 Task: Open Outlook and navigate to 'Manage Rules & Alerts' to view or modify email rules.
Action: Mouse moved to (6, 84)
Screenshot: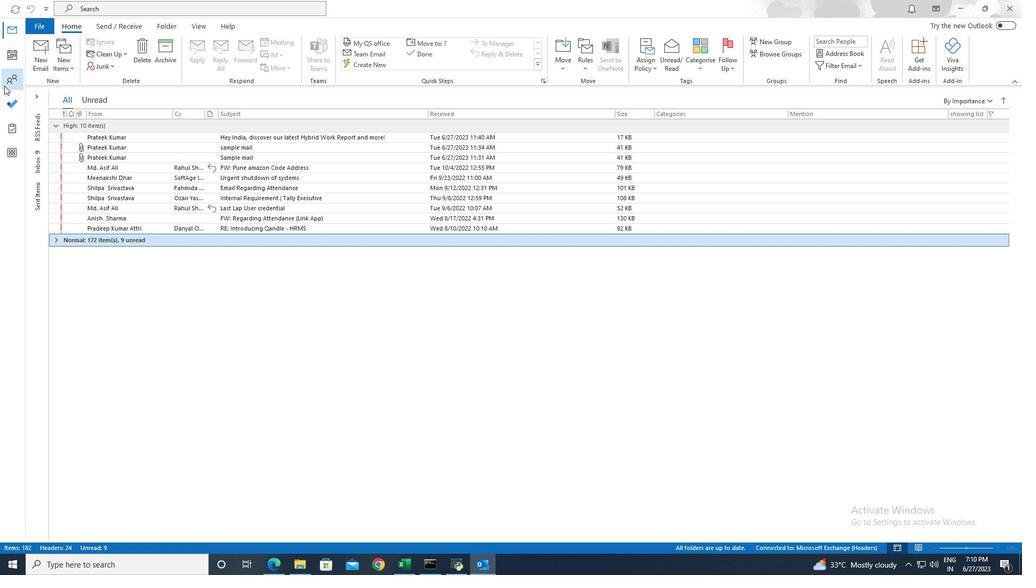
Action: Mouse pressed left at (6, 84)
Screenshot: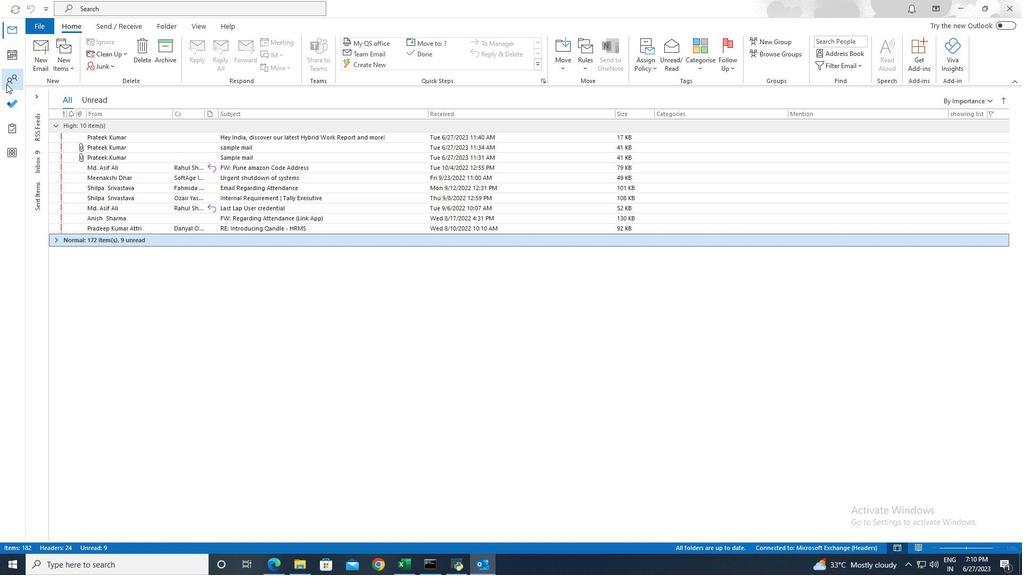 
Action: Mouse moved to (39, 26)
Screenshot: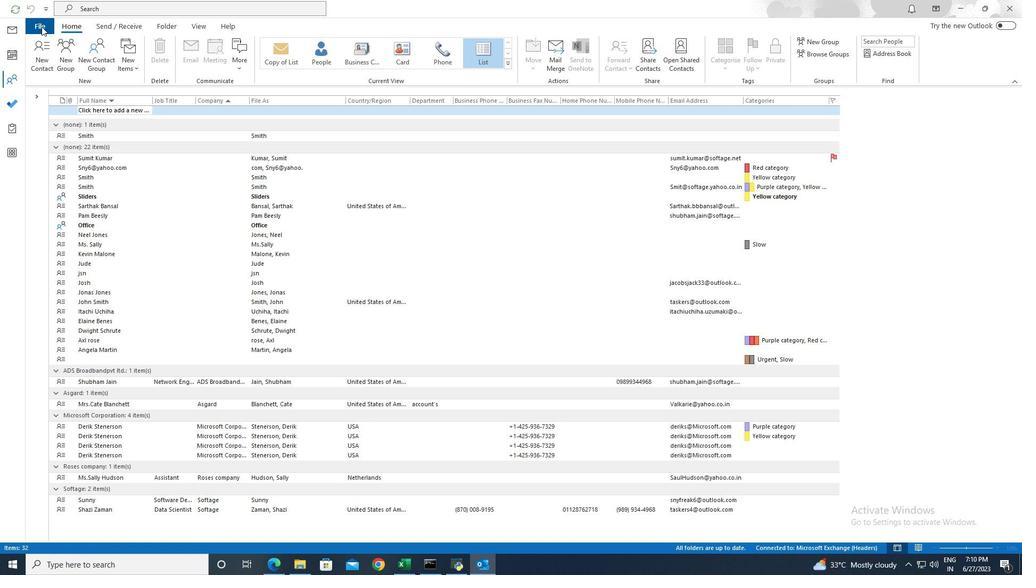 
Action: Mouse pressed left at (39, 26)
Screenshot: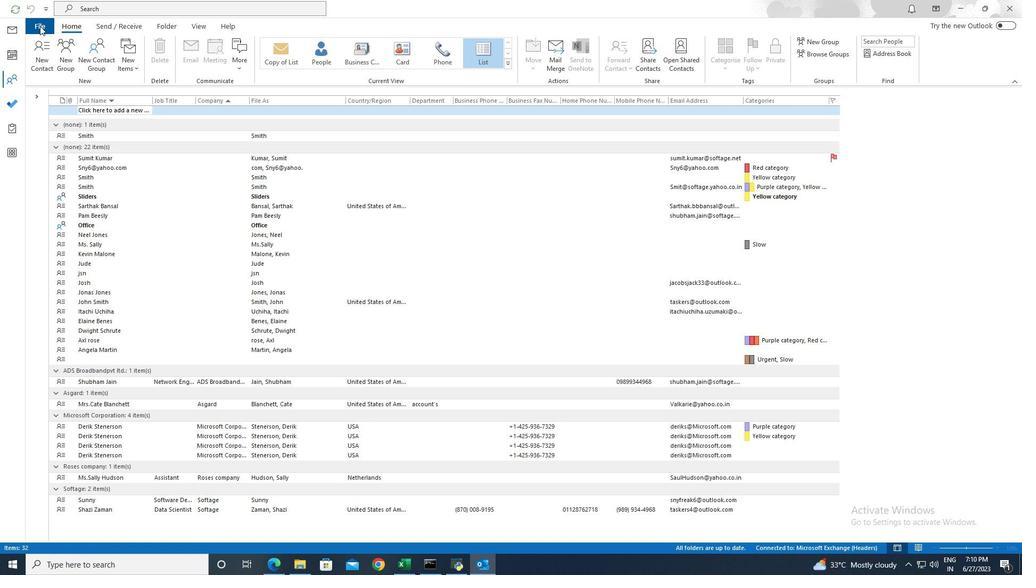 
Action: Mouse moved to (129, 349)
Screenshot: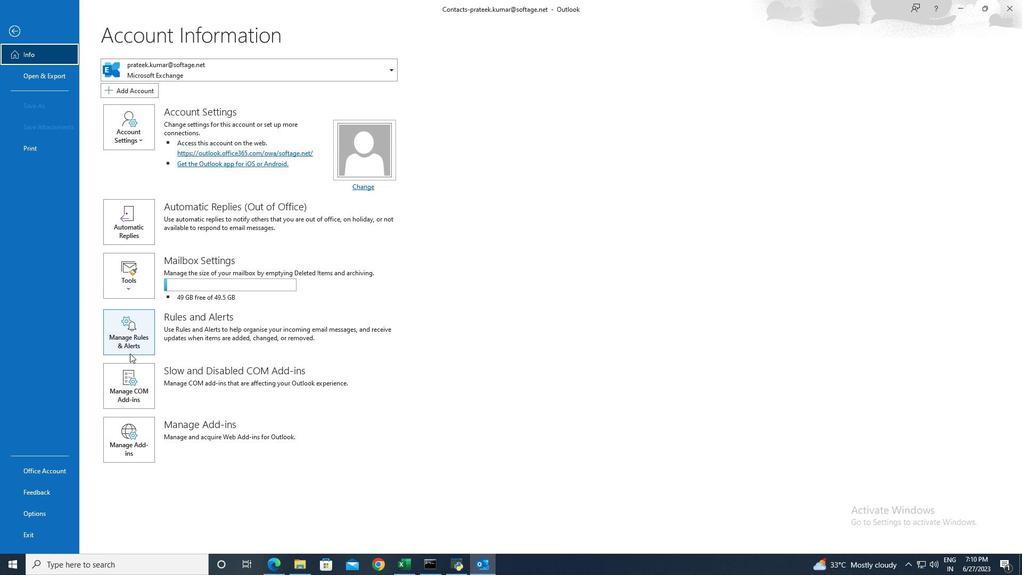 
Action: Mouse pressed left at (129, 349)
Screenshot: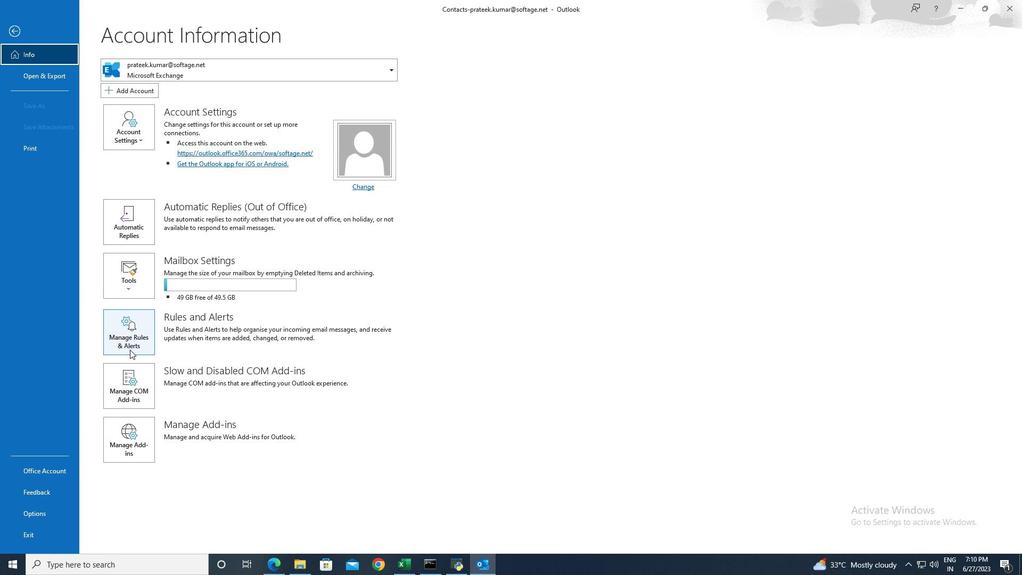 
Action: Mouse moved to (370, 353)
Screenshot: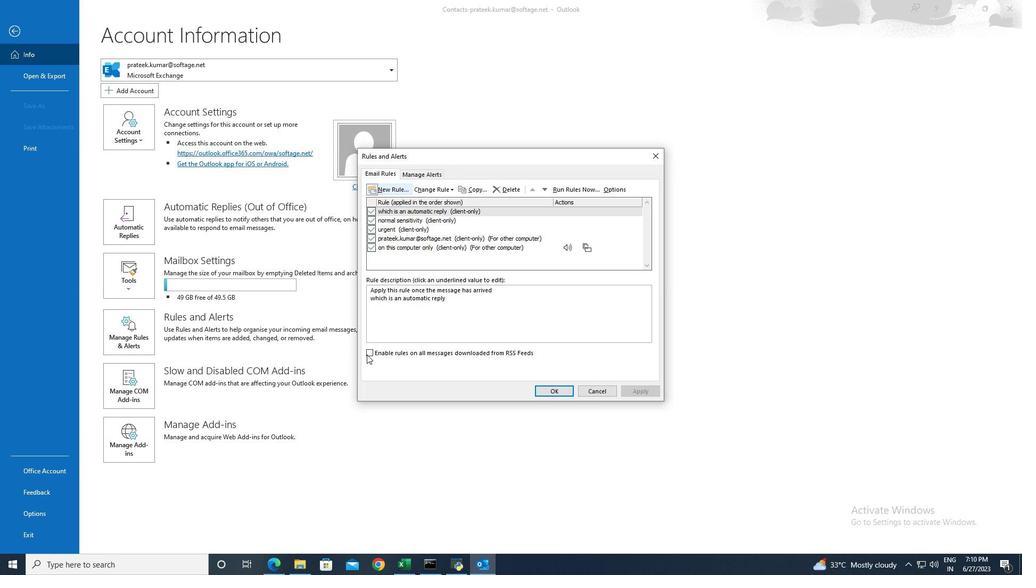 
Action: Mouse pressed left at (370, 353)
Screenshot: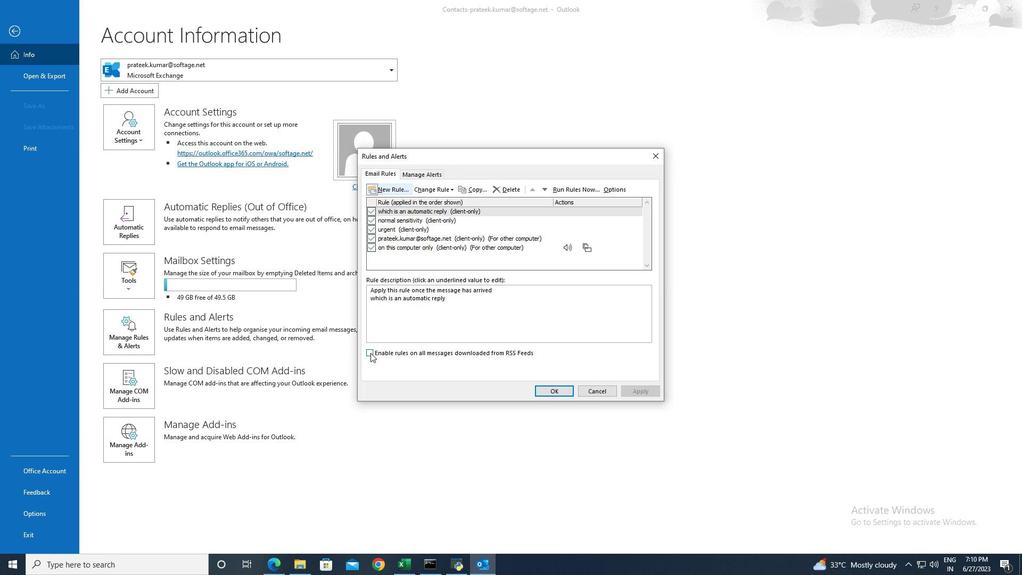 
Action: Mouse moved to (558, 388)
Screenshot: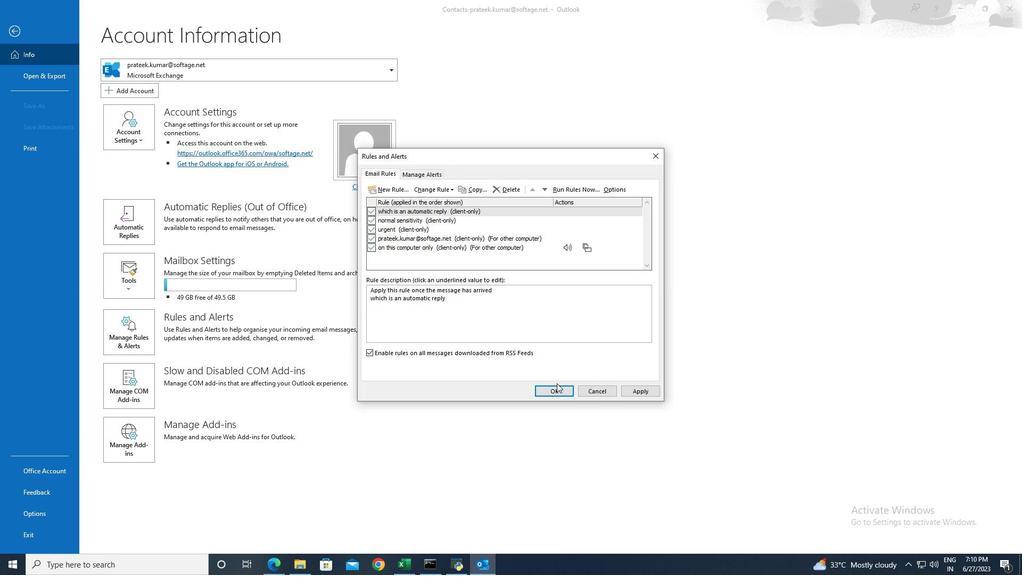 
Action: Mouse pressed left at (558, 388)
Screenshot: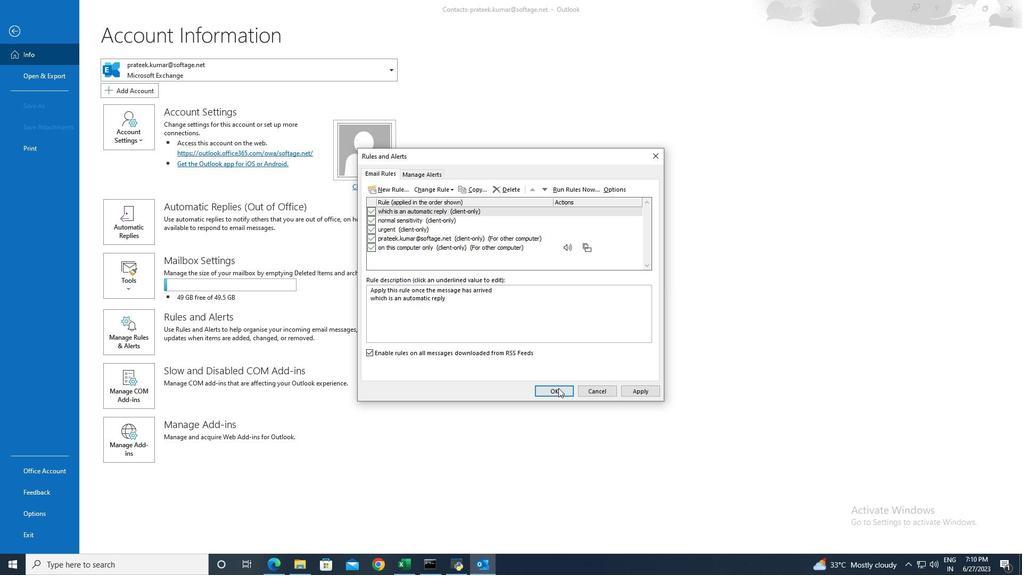 
Action: Mouse moved to (558, 388)
Screenshot: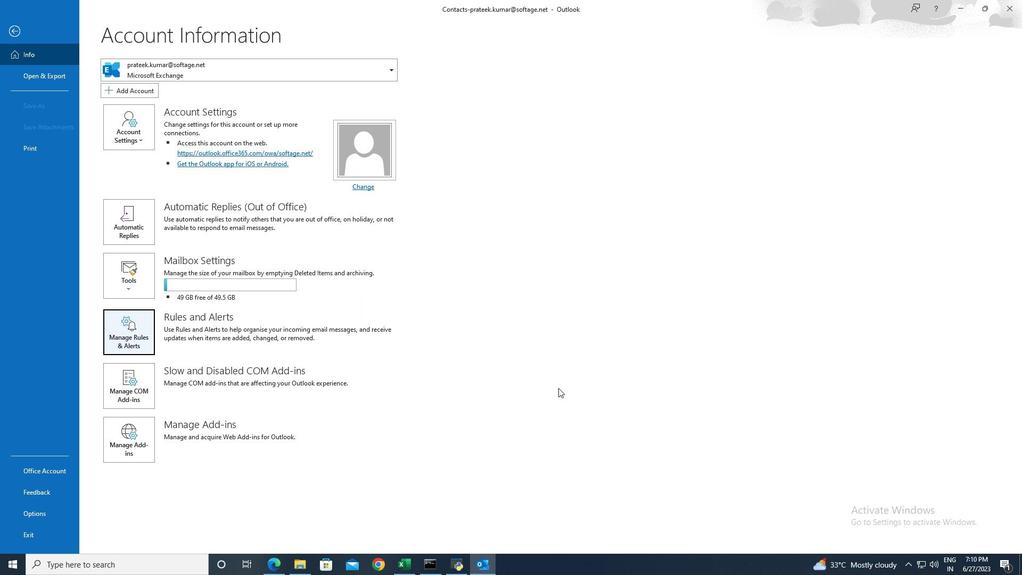 
